 Task: Look for products in the category "Loofahs" that are on sale.
Action: Mouse moved to (838, 324)
Screenshot: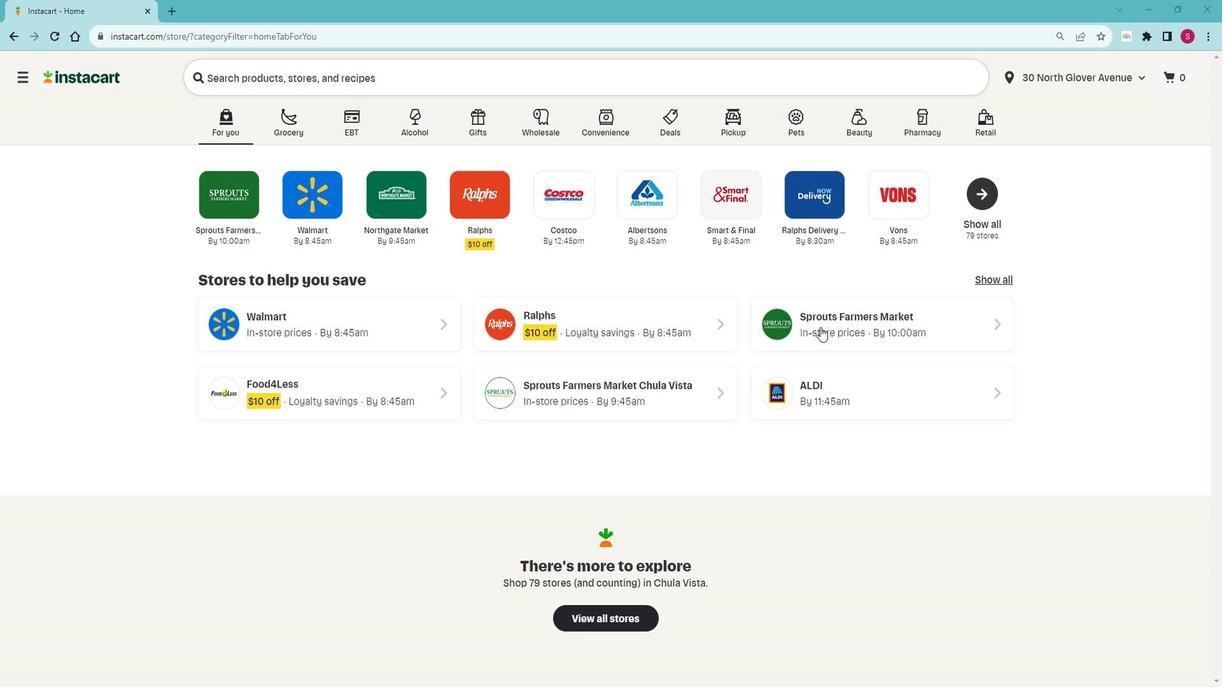 
Action: Mouse pressed left at (838, 324)
Screenshot: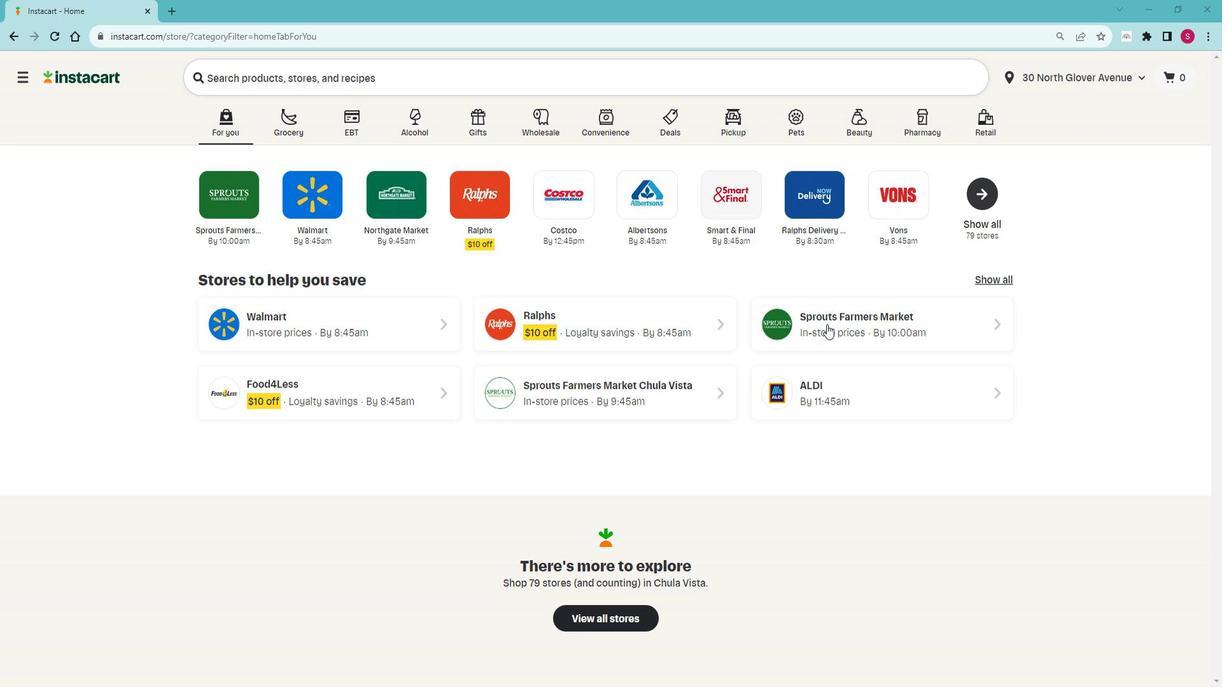 
Action: Mouse moved to (105, 528)
Screenshot: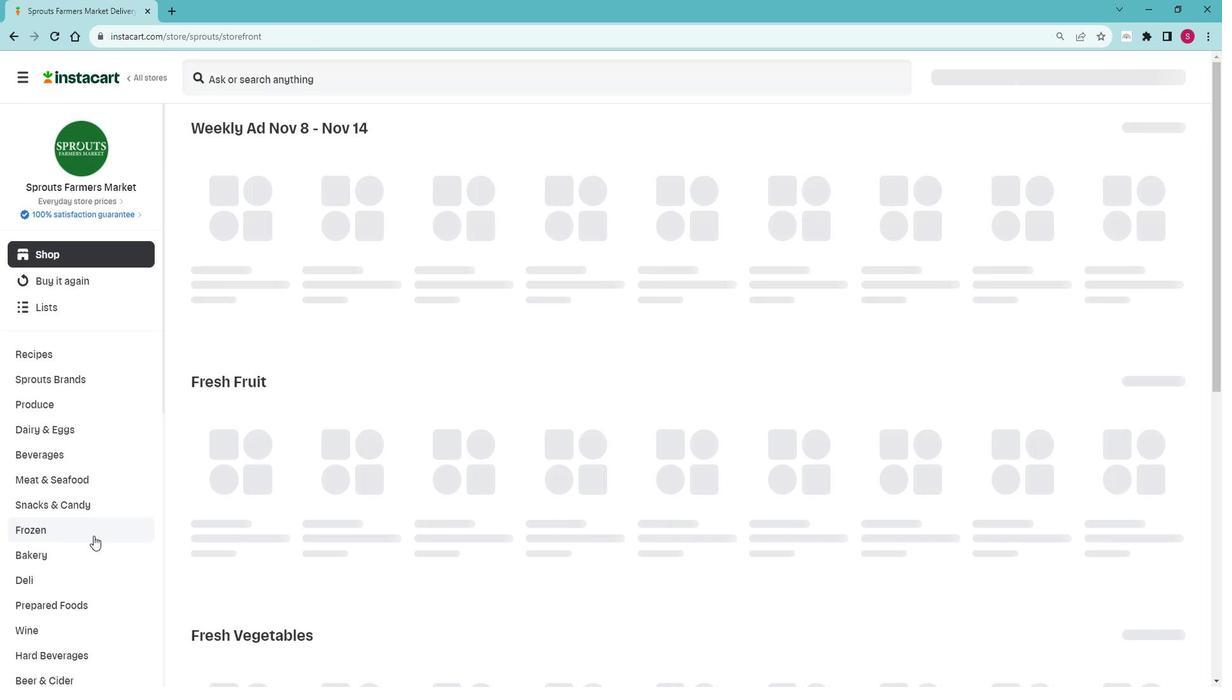 
Action: Mouse scrolled (105, 527) with delta (0, 0)
Screenshot: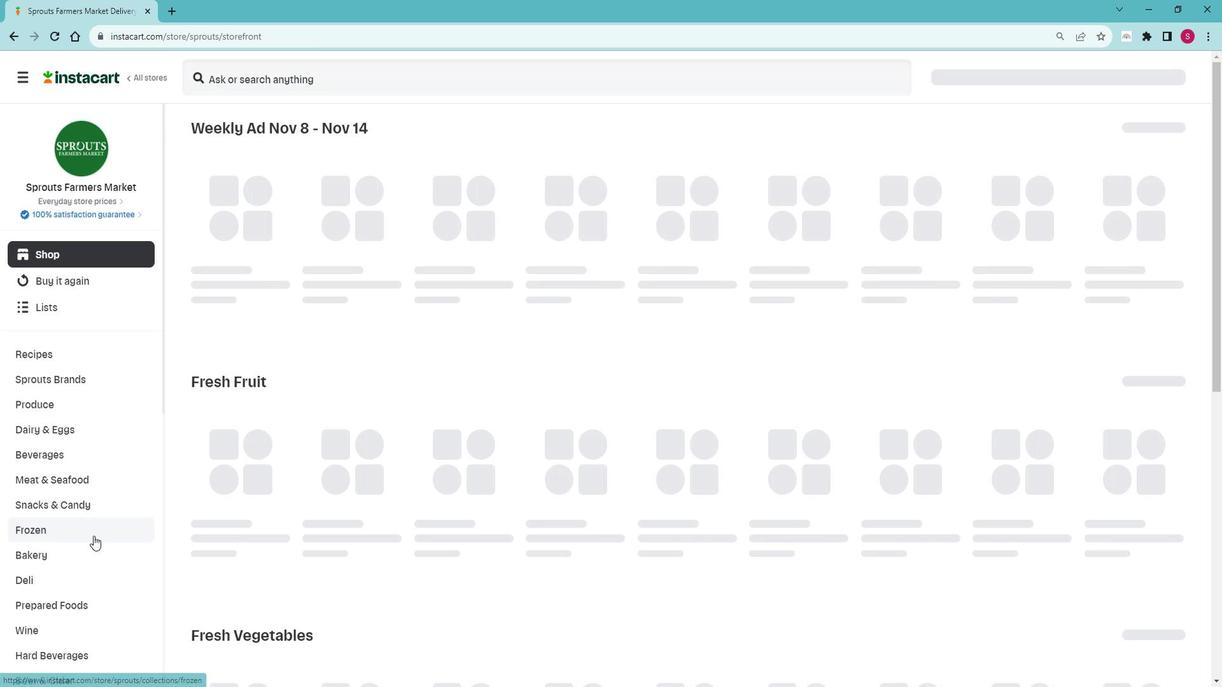 
Action: Mouse scrolled (105, 527) with delta (0, 0)
Screenshot: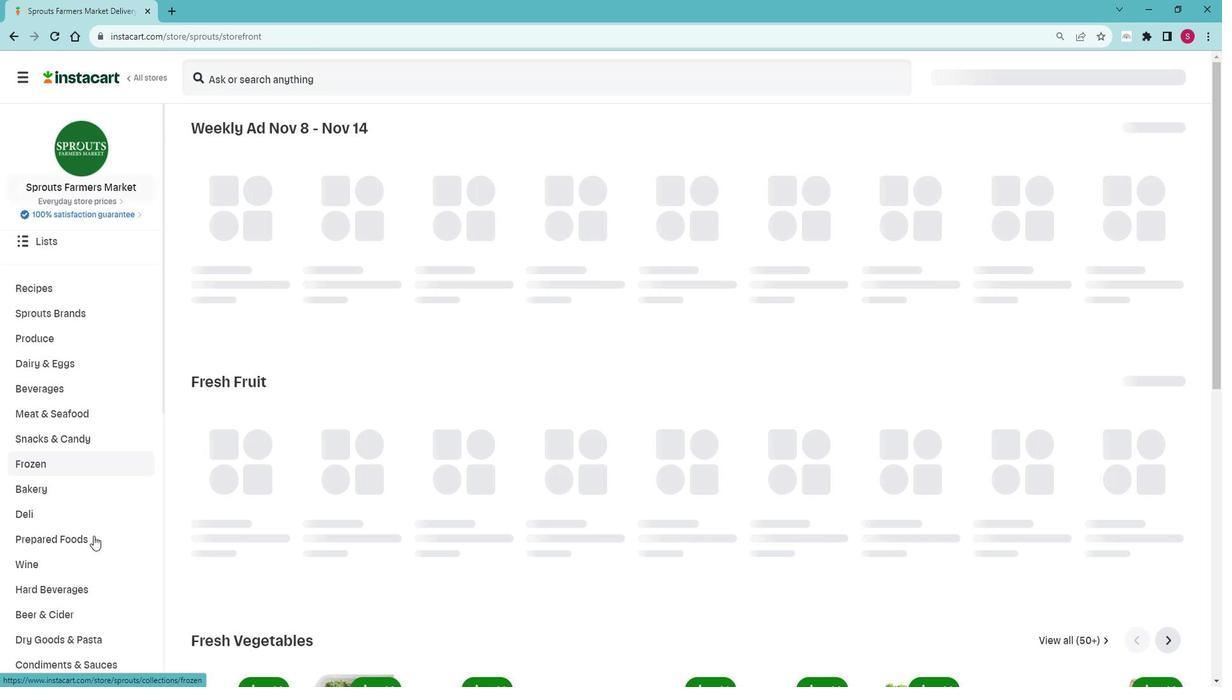 
Action: Mouse scrolled (105, 527) with delta (0, 0)
Screenshot: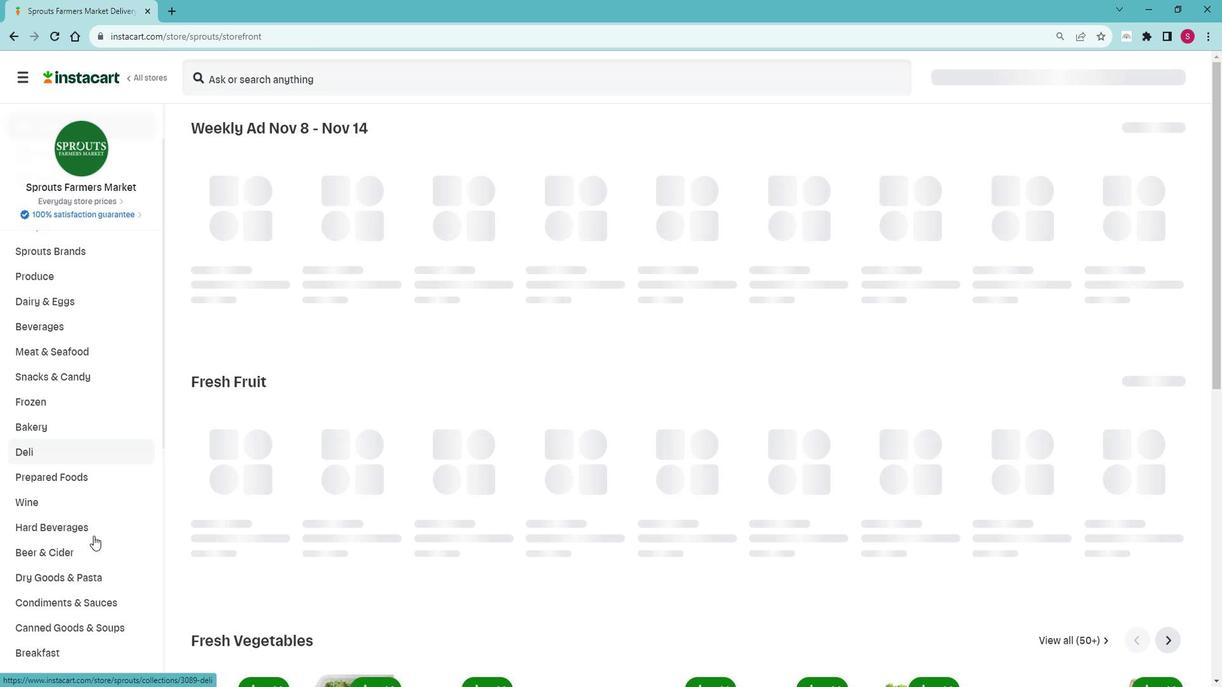 
Action: Mouse scrolled (105, 527) with delta (0, 0)
Screenshot: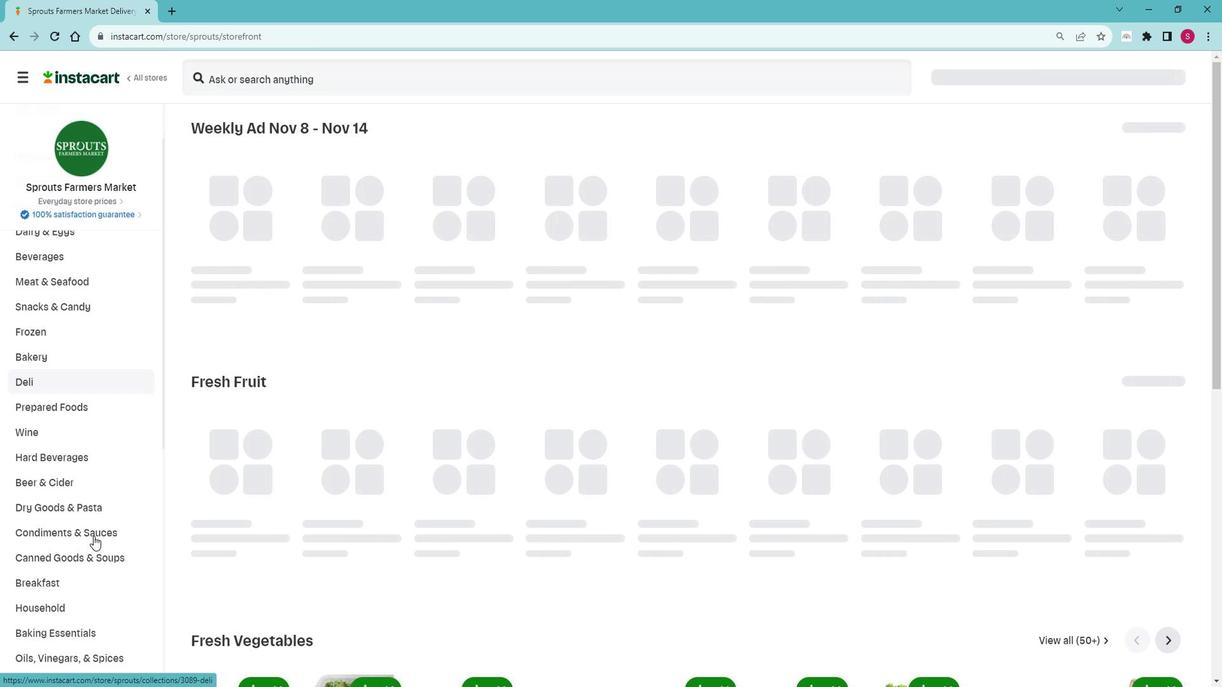 
Action: Mouse scrolled (105, 527) with delta (0, 0)
Screenshot: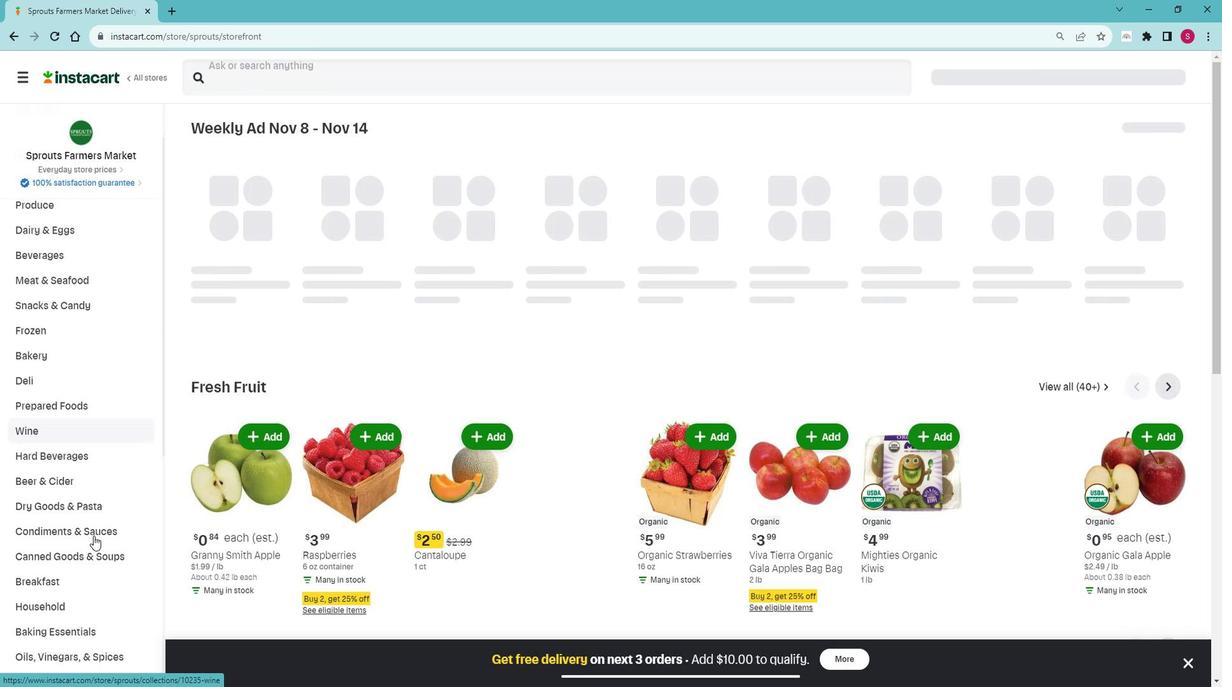 
Action: Mouse scrolled (105, 527) with delta (0, 0)
Screenshot: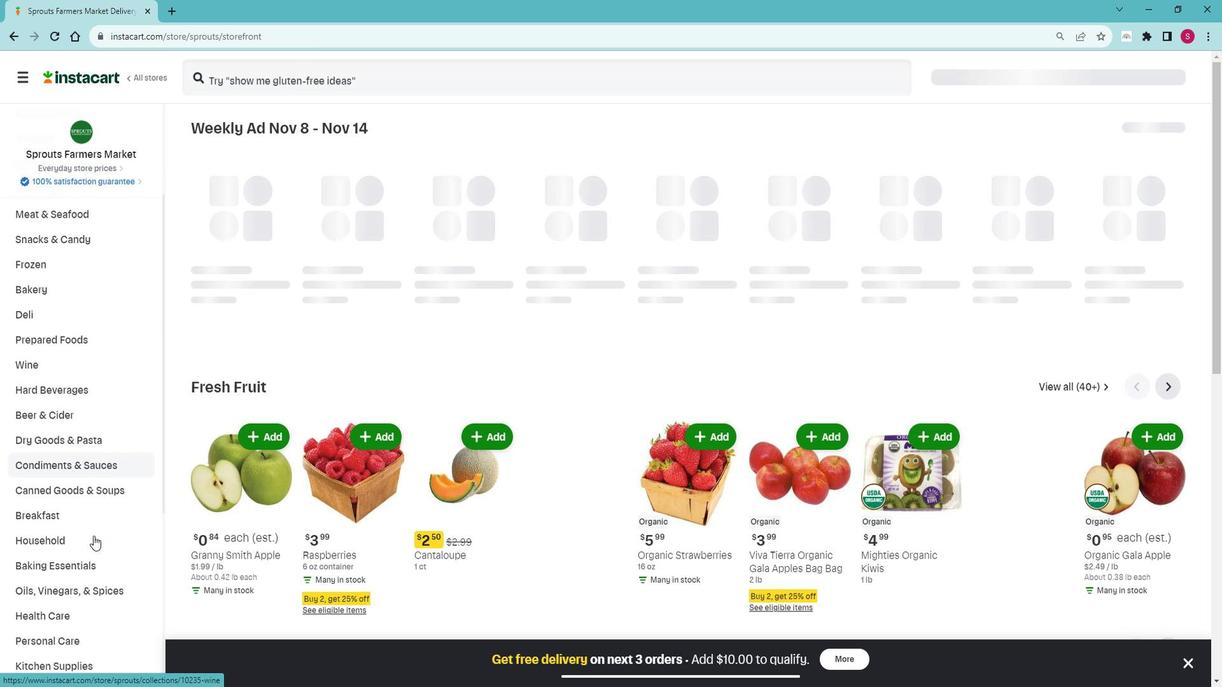 
Action: Mouse scrolled (105, 527) with delta (0, 0)
Screenshot: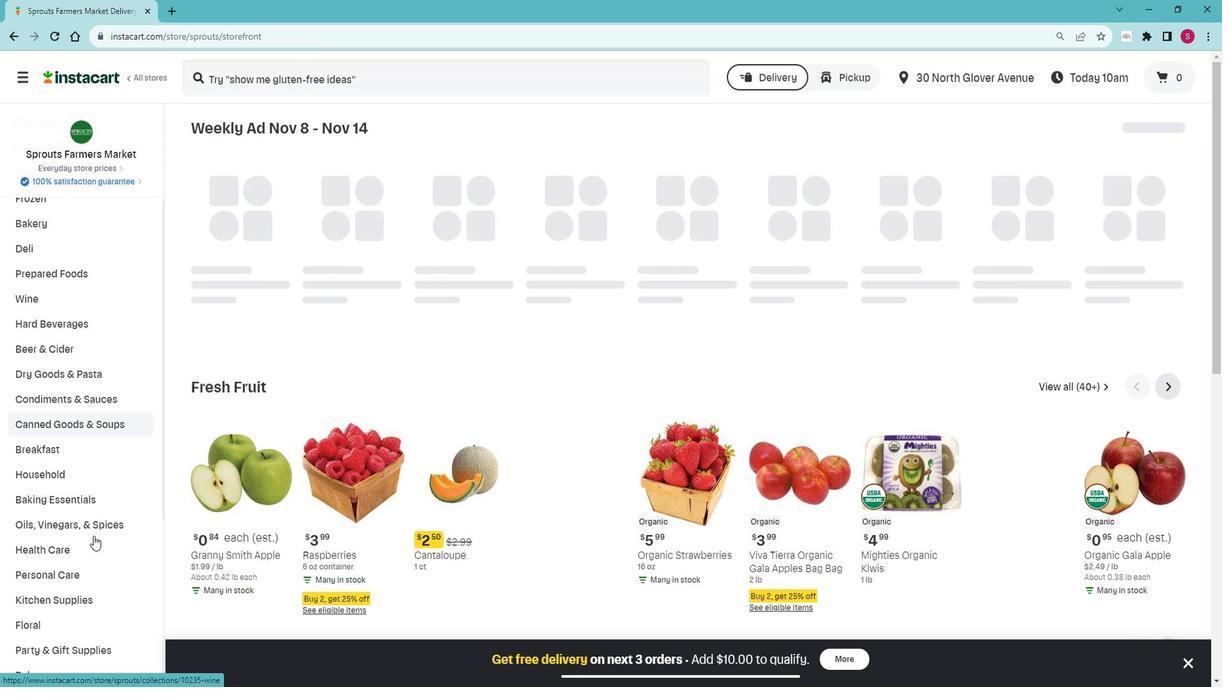 
Action: Mouse scrolled (105, 527) with delta (0, 0)
Screenshot: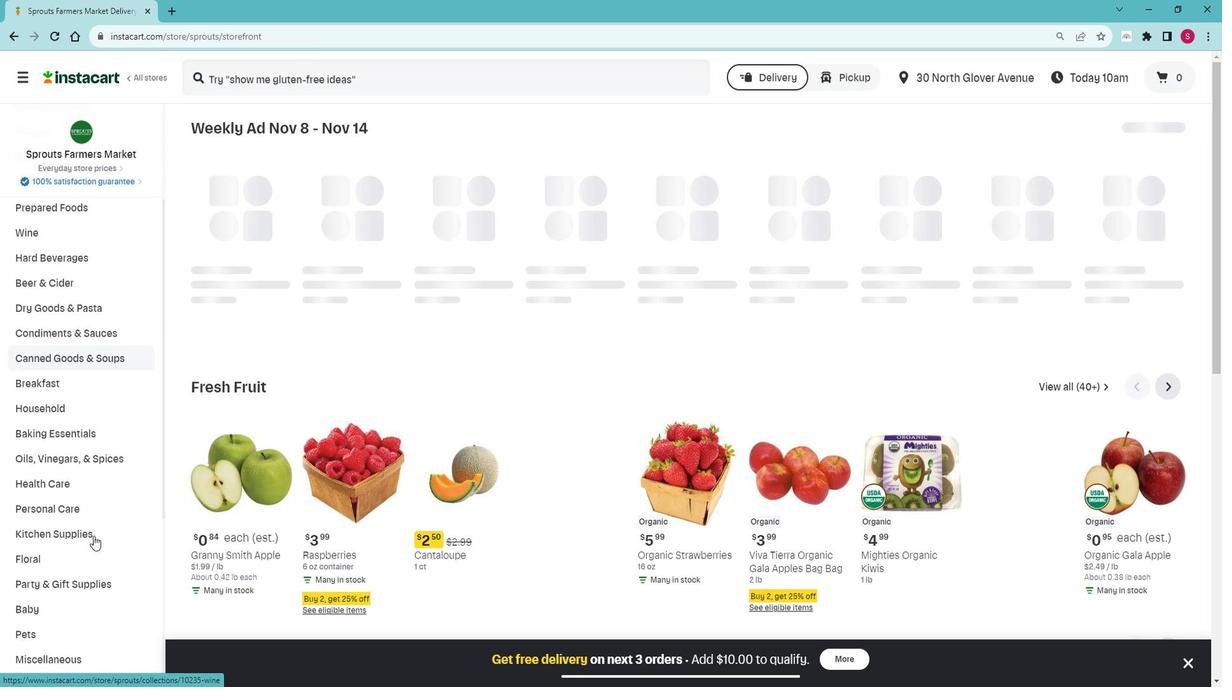 
Action: Mouse scrolled (105, 527) with delta (0, 0)
Screenshot: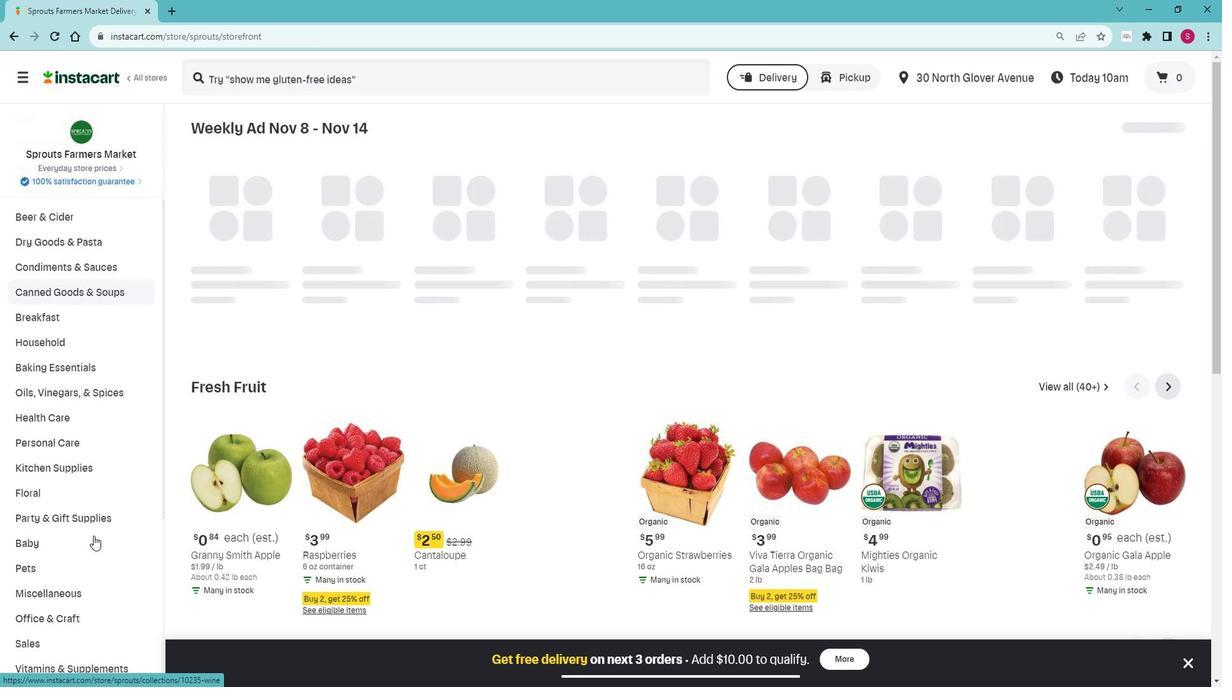 
Action: Mouse moved to (115, 392)
Screenshot: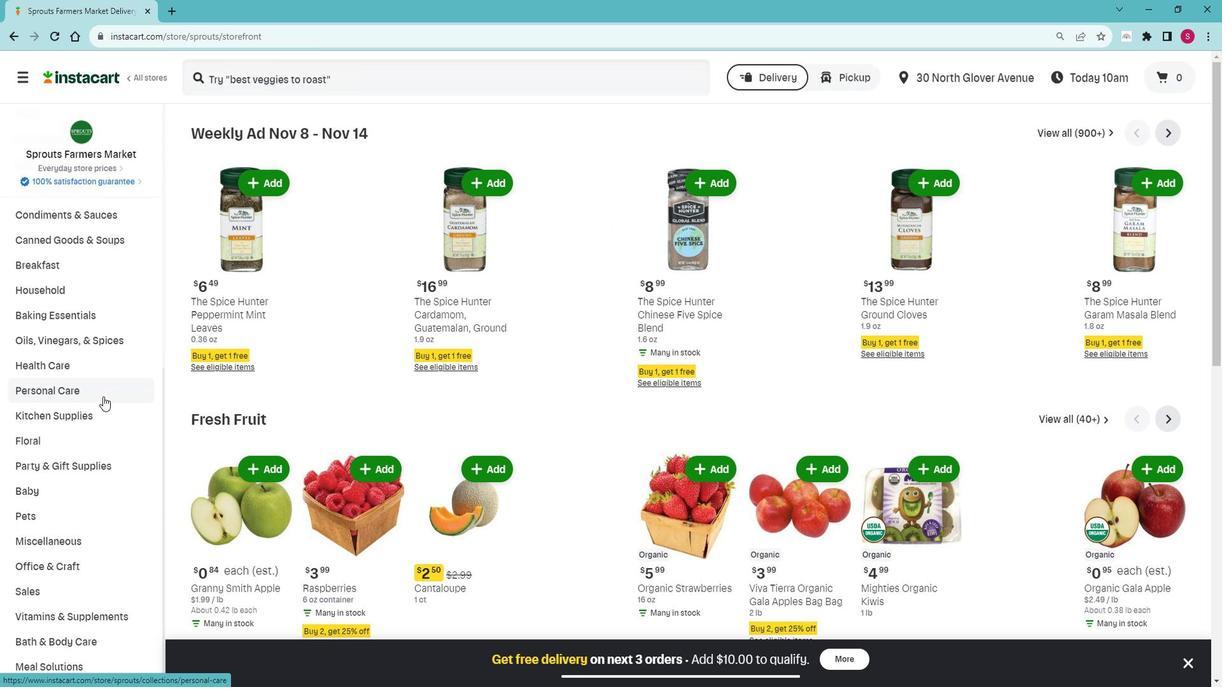 
Action: Mouse pressed left at (115, 392)
Screenshot: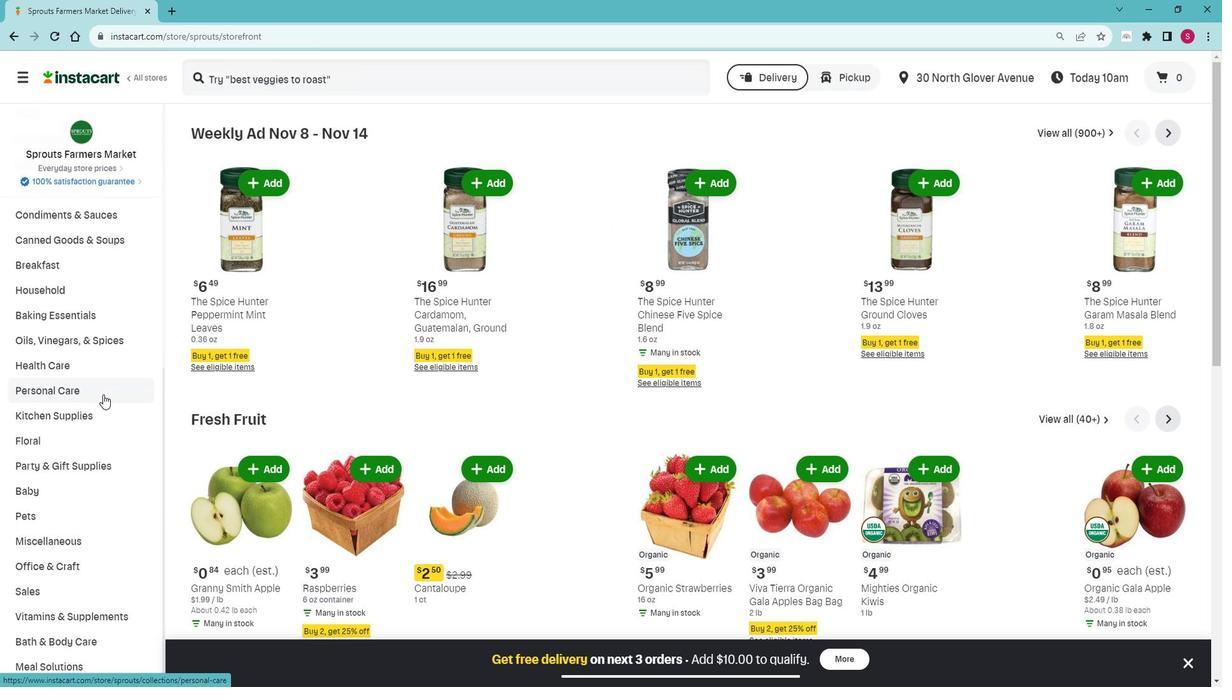 
Action: Mouse moved to (102, 416)
Screenshot: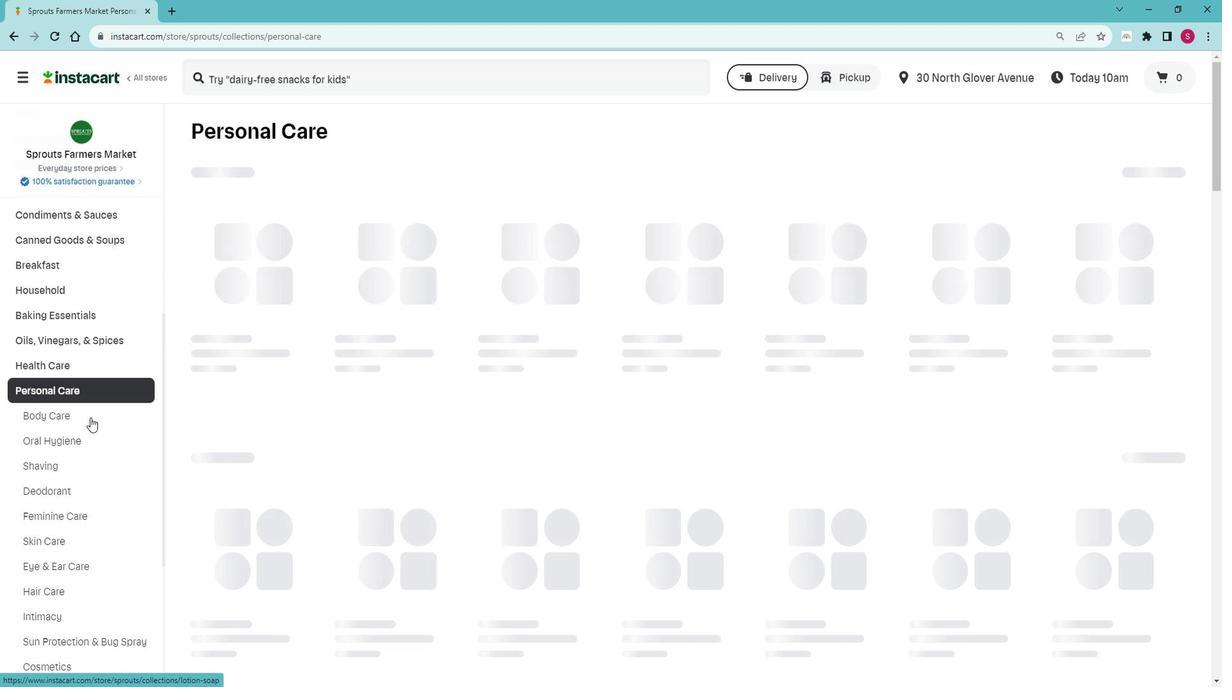 
Action: Mouse pressed left at (102, 416)
Screenshot: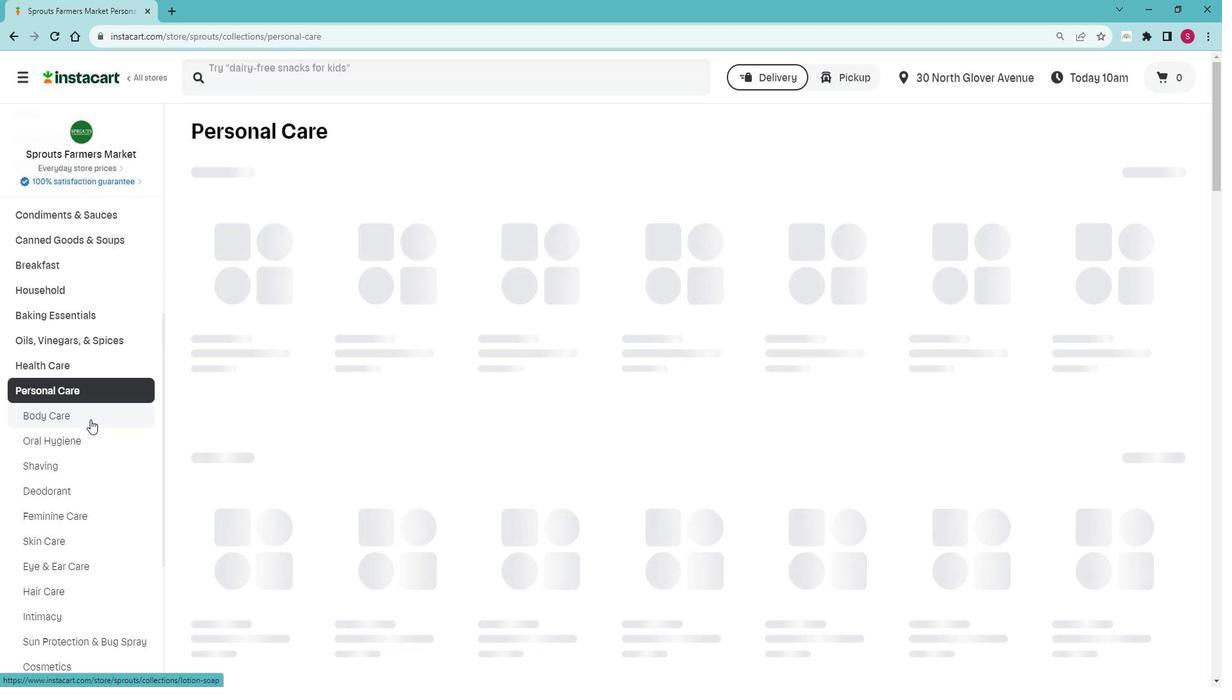 
Action: Mouse moved to (593, 190)
Screenshot: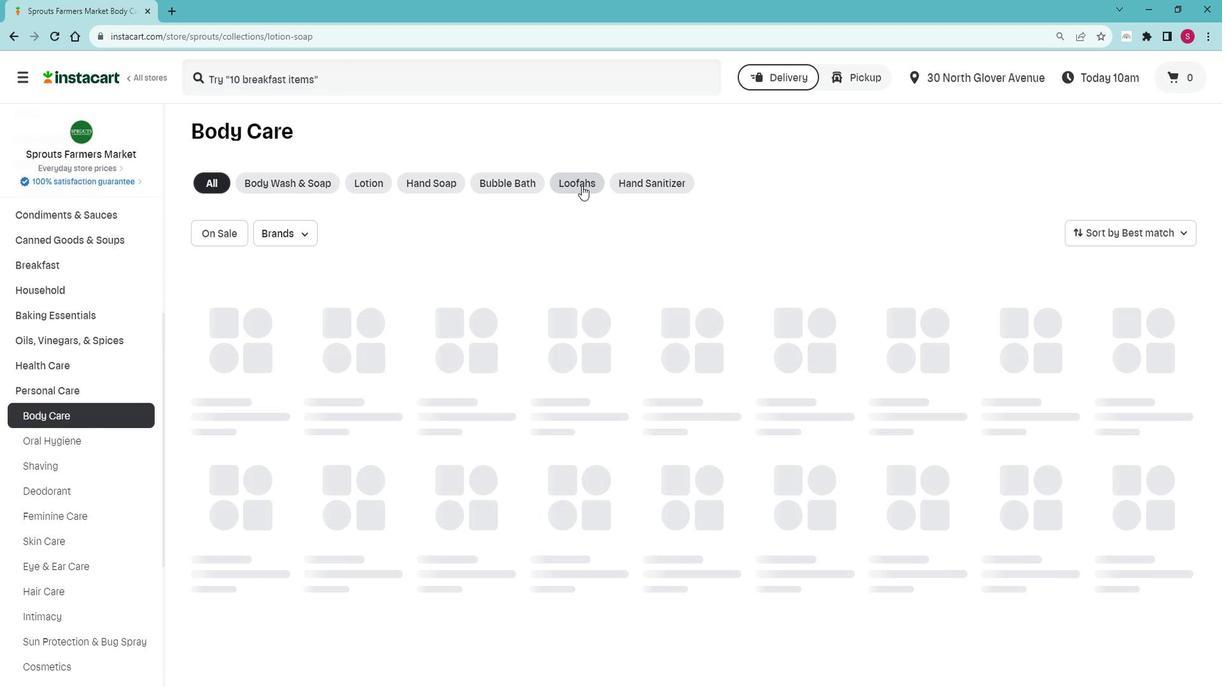 
Action: Mouse pressed left at (593, 190)
Screenshot: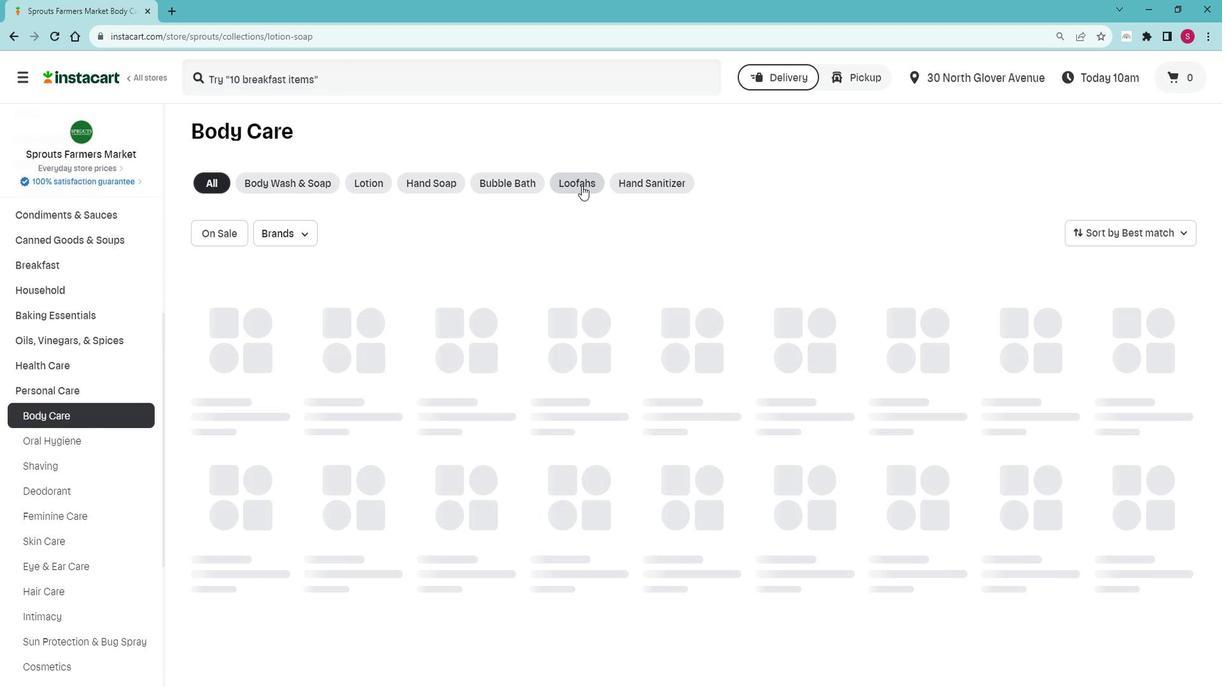 
Action: Mouse moved to (232, 238)
Screenshot: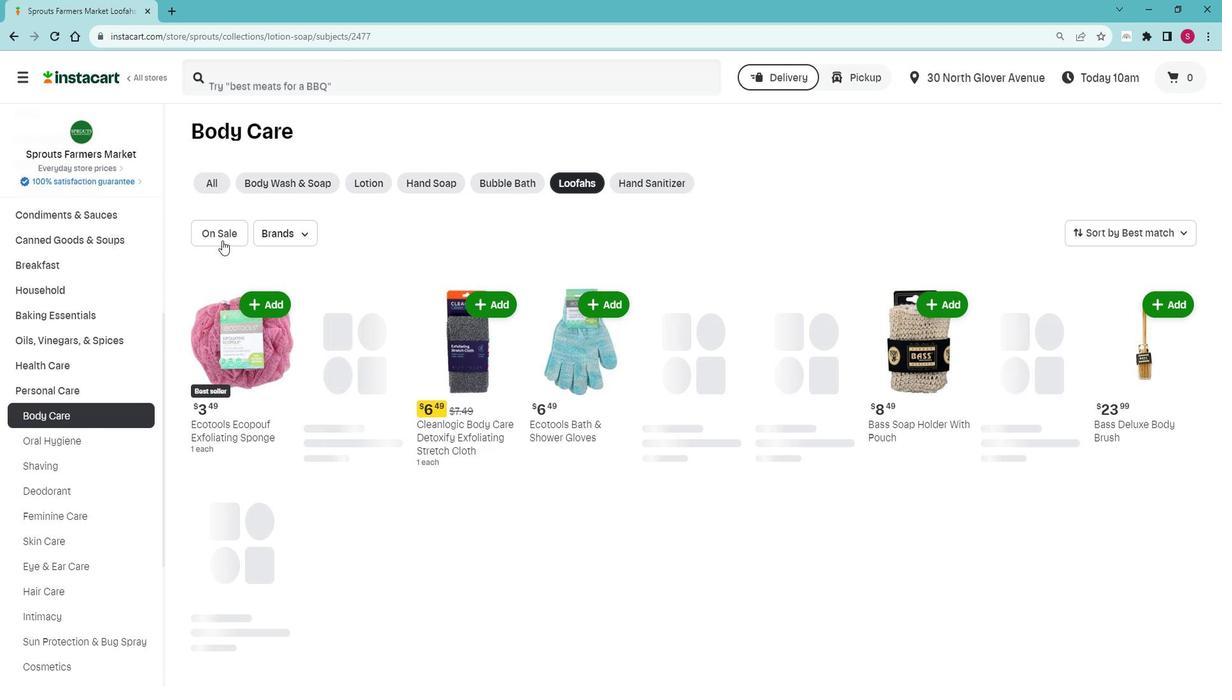 
Action: Mouse pressed left at (232, 238)
Screenshot: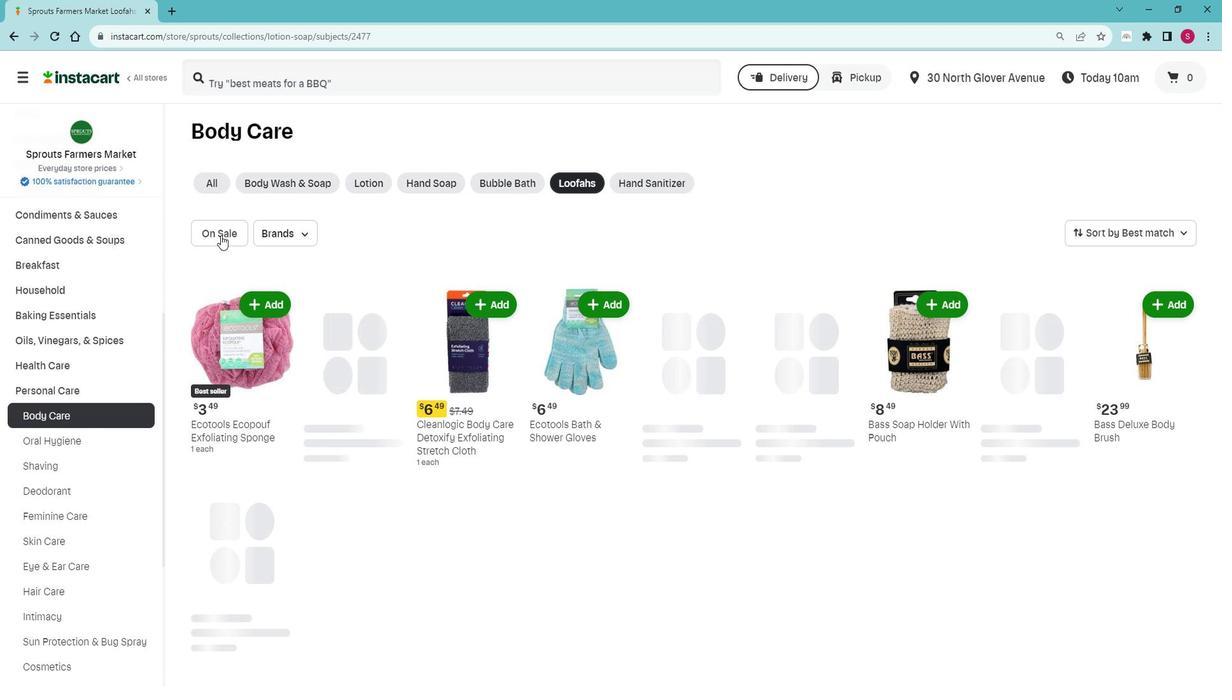 
Action: Mouse moved to (577, 279)
Screenshot: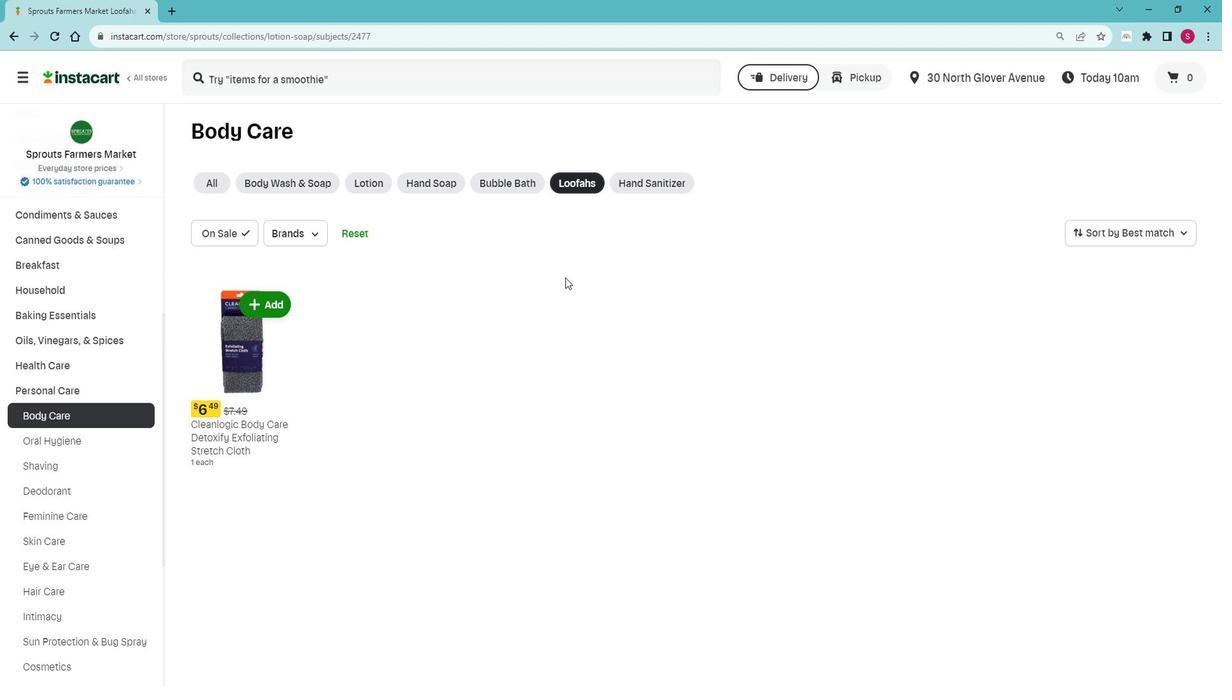 
